 Task: In the  document reporting.txt, change border color to  'Brown' and border width to  '1' Select the first Column and fill it with the color  Light Orange
Action: Mouse moved to (273, 472)
Screenshot: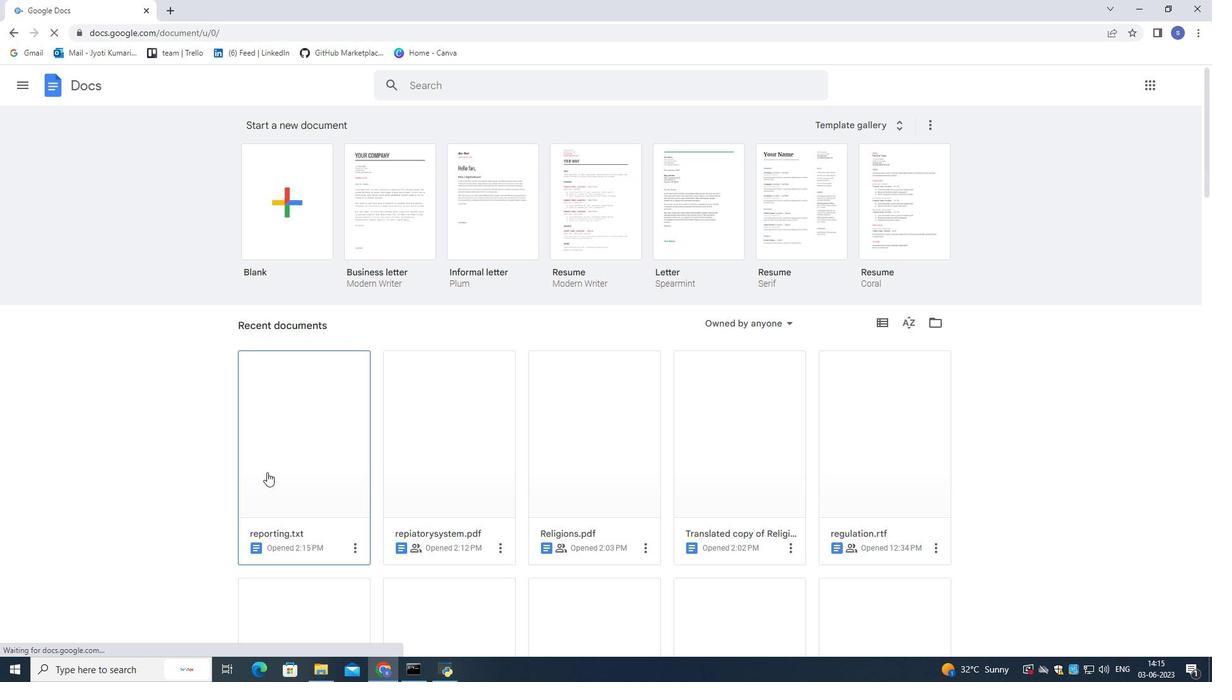 
Action: Mouse pressed left at (273, 472)
Screenshot: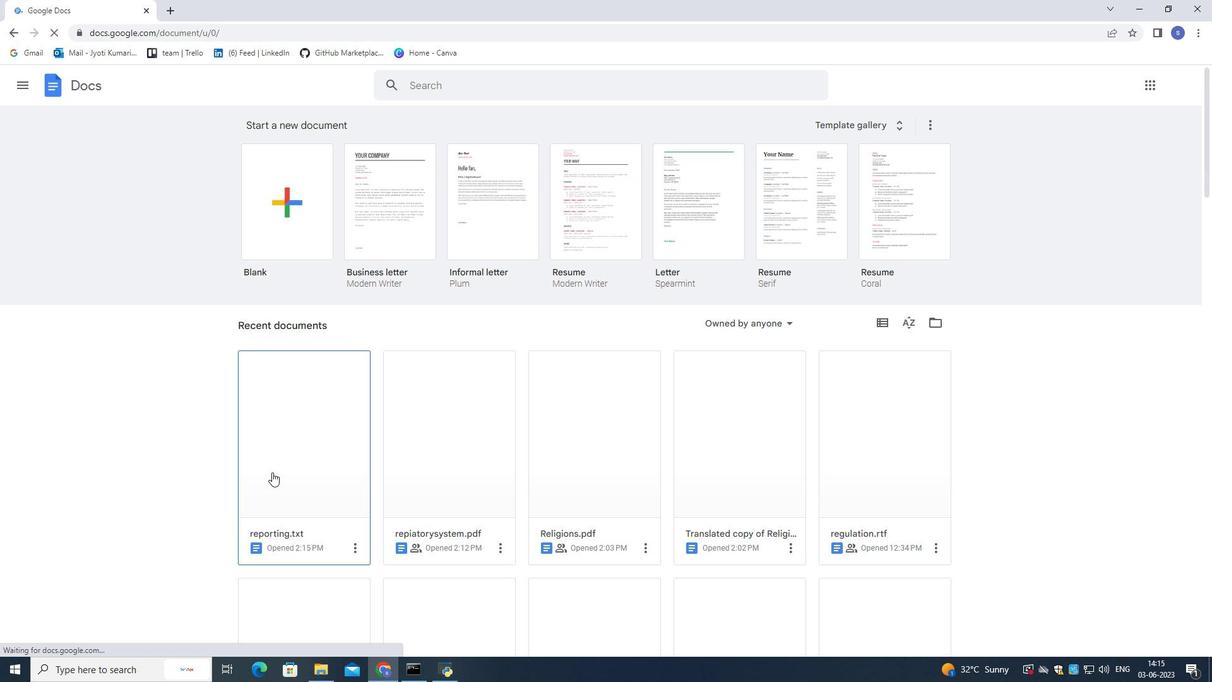 
Action: Mouse moved to (273, 472)
Screenshot: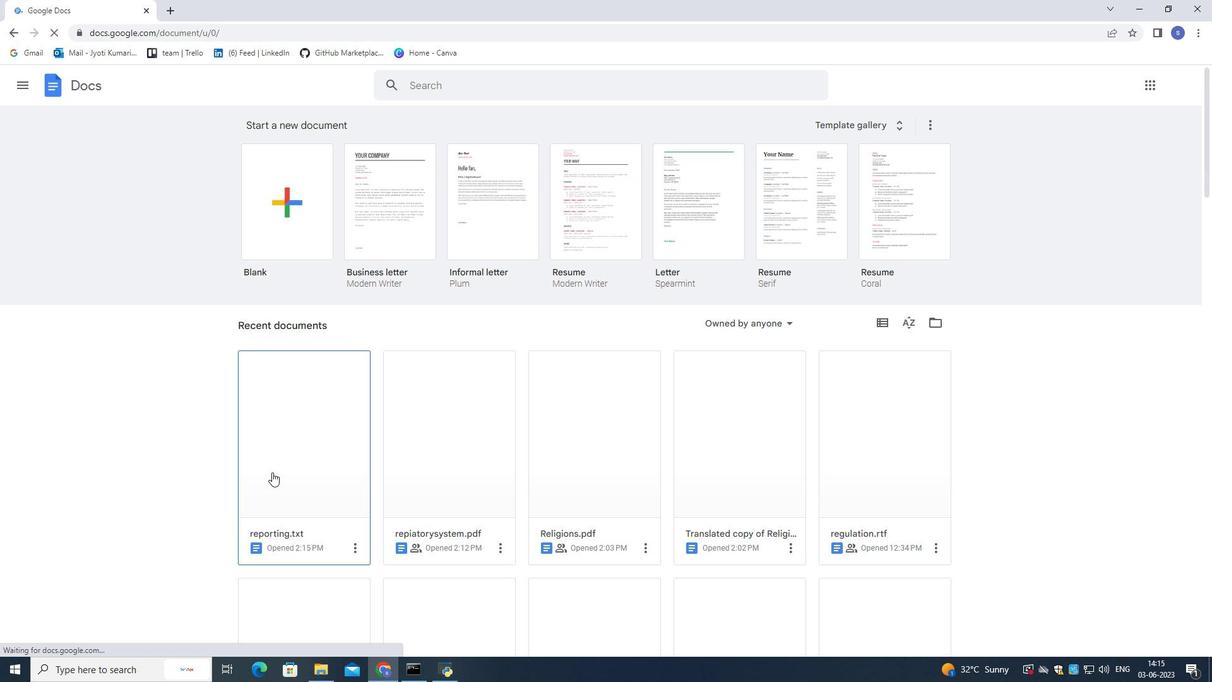 
Action: Mouse pressed left at (273, 472)
Screenshot: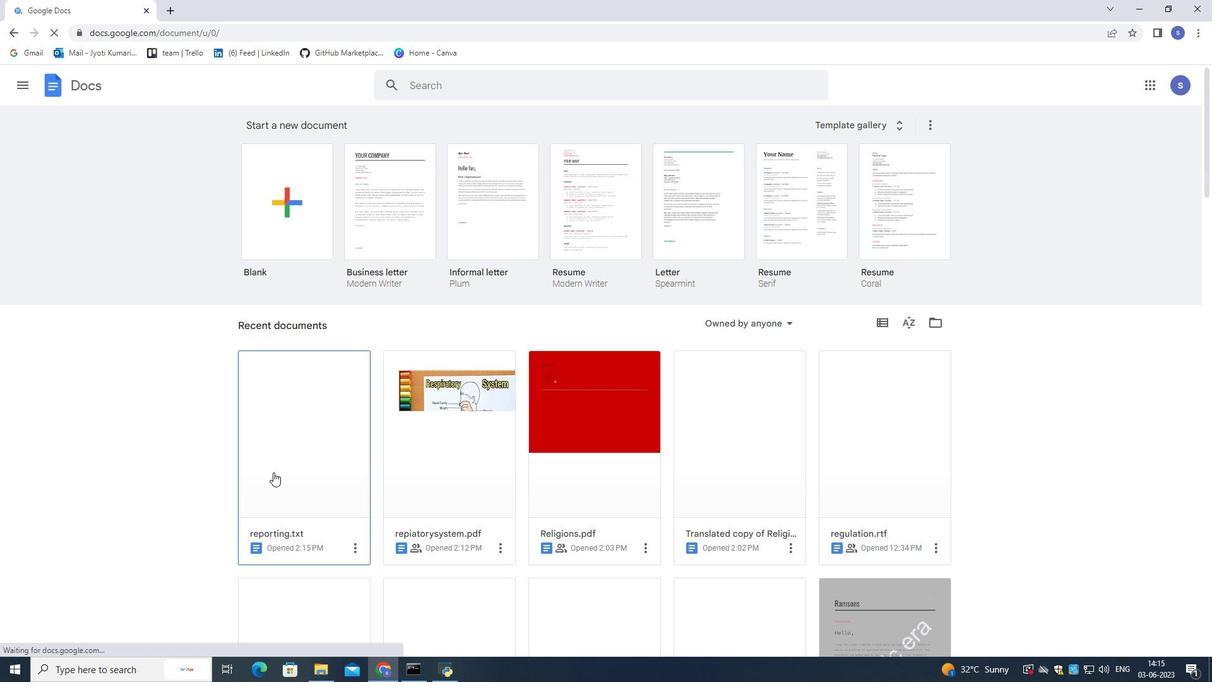 
Action: Mouse moved to (669, 302)
Screenshot: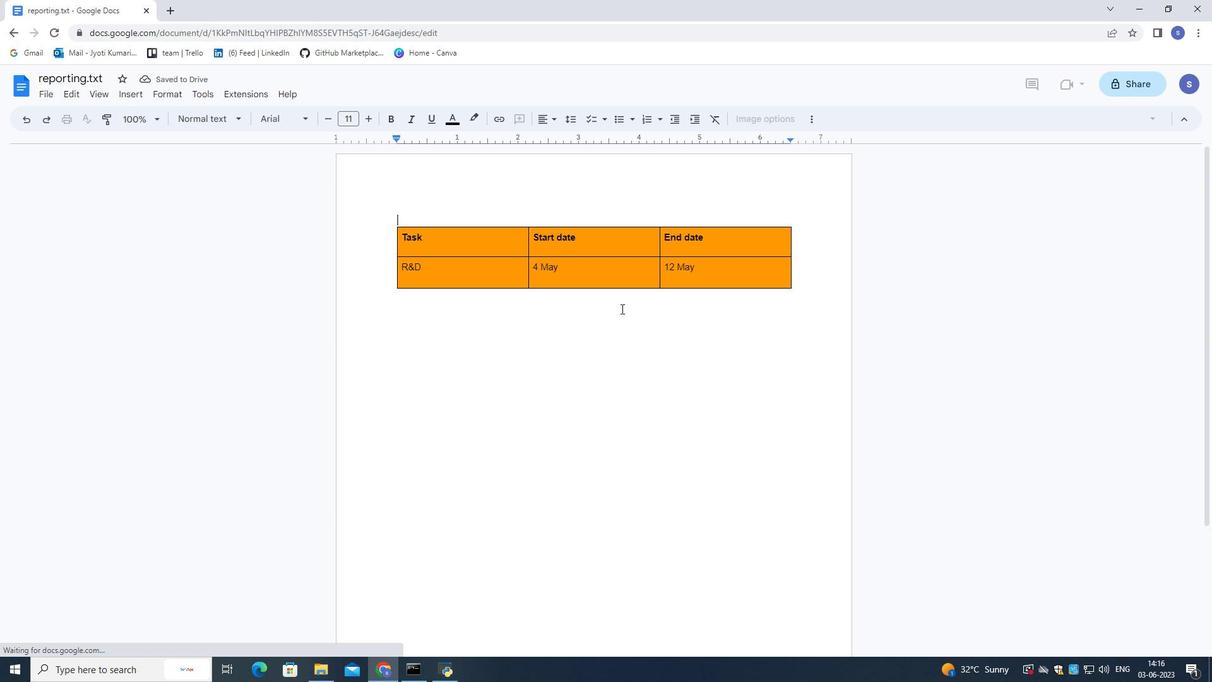 
Action: Mouse pressed left at (669, 302)
Screenshot: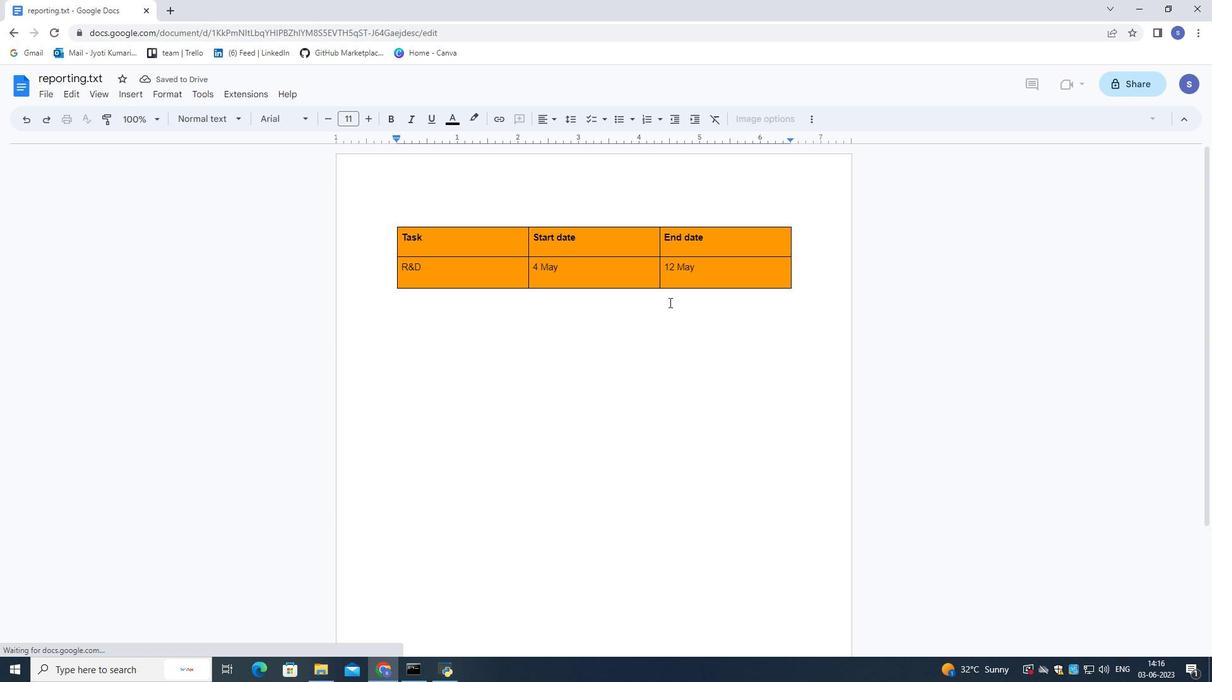 
Action: Mouse moved to (705, 281)
Screenshot: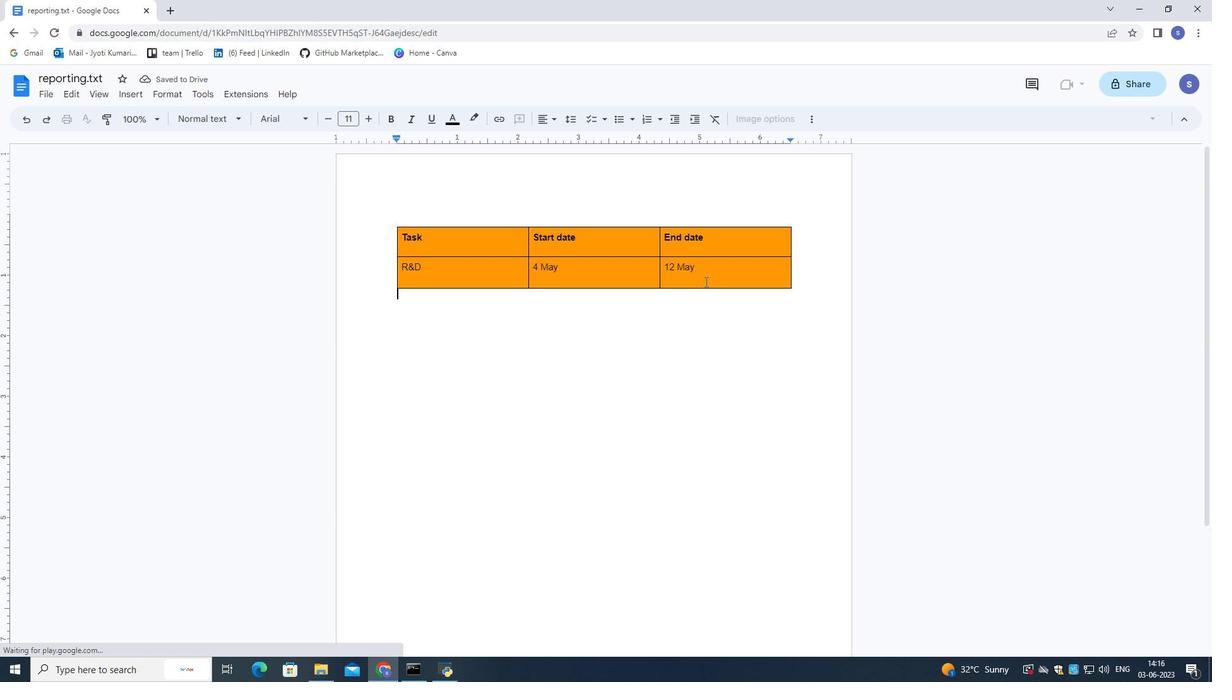 
Action: Mouse pressed left at (705, 281)
Screenshot: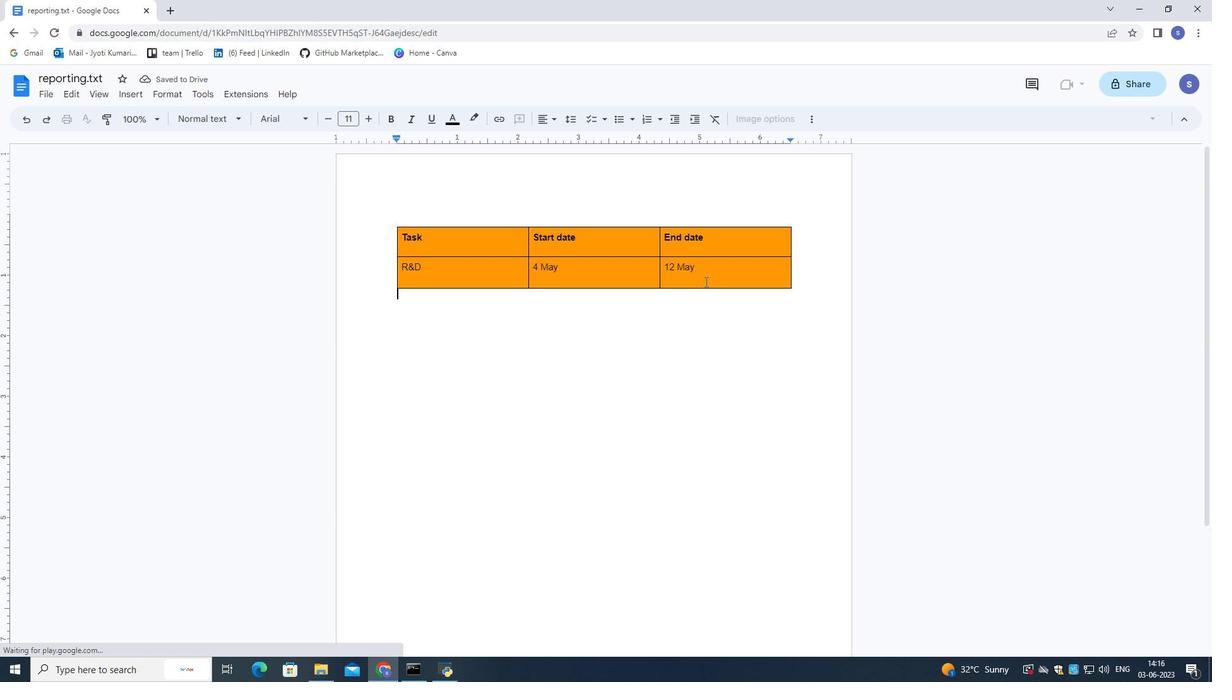 
Action: Mouse moved to (762, 118)
Screenshot: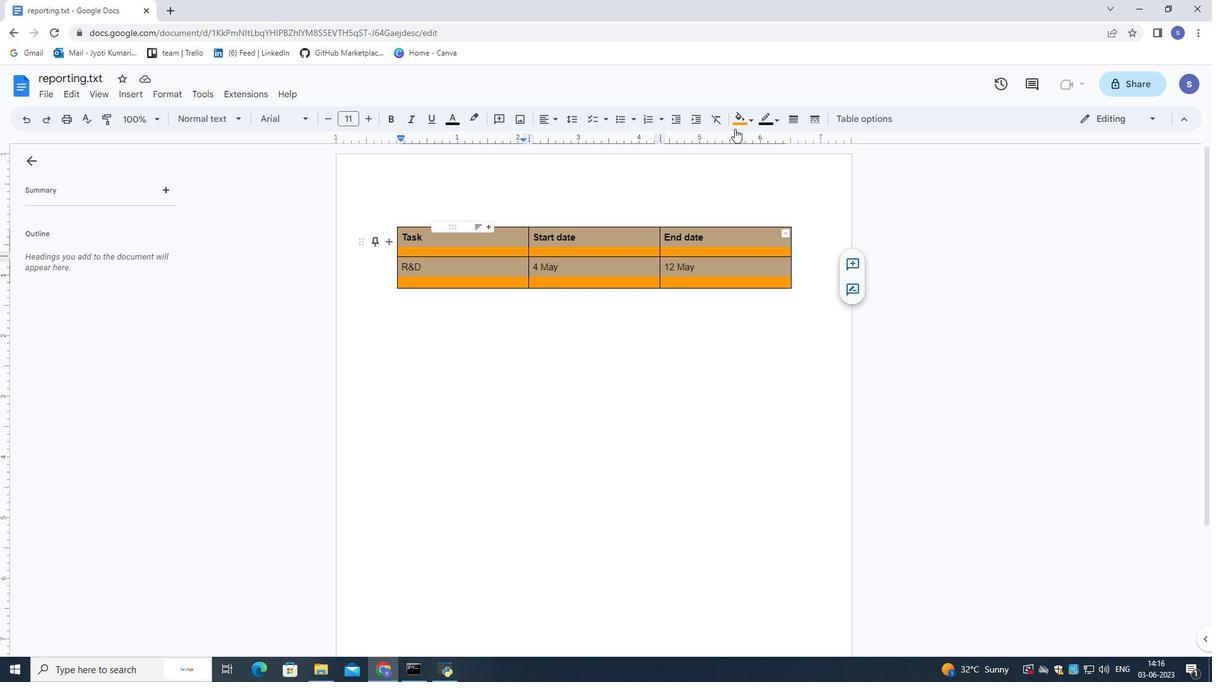 
Action: Mouse pressed left at (762, 118)
Screenshot: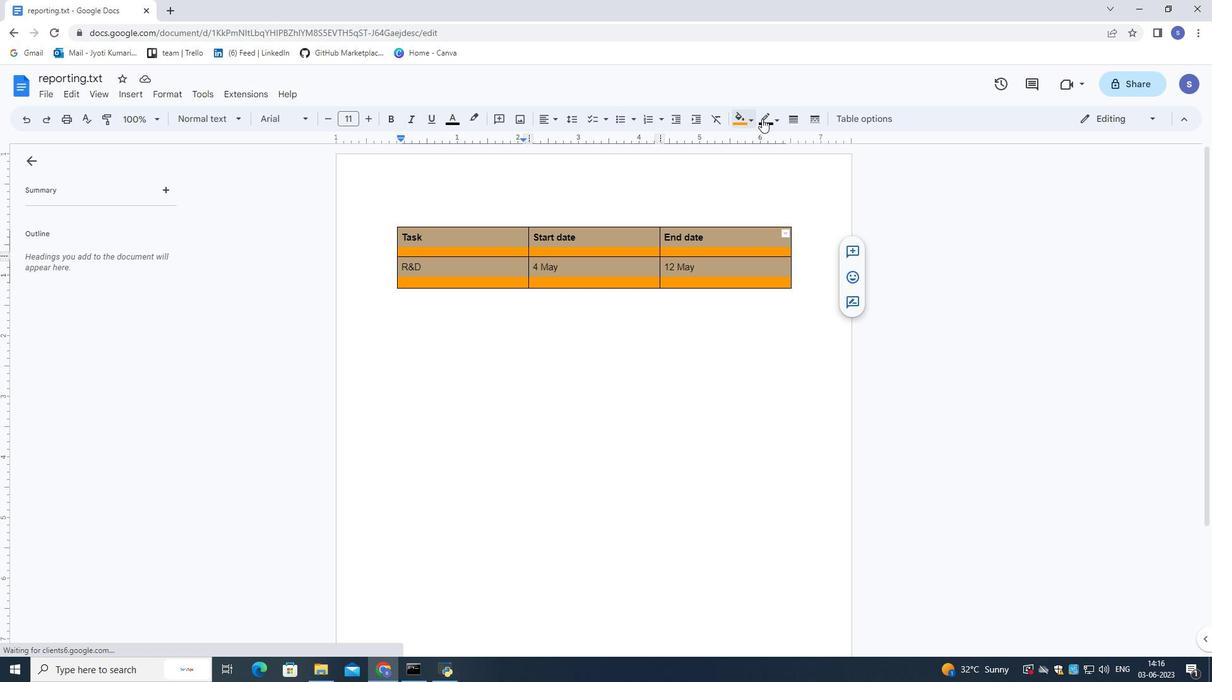
Action: Mouse moved to (793, 222)
Screenshot: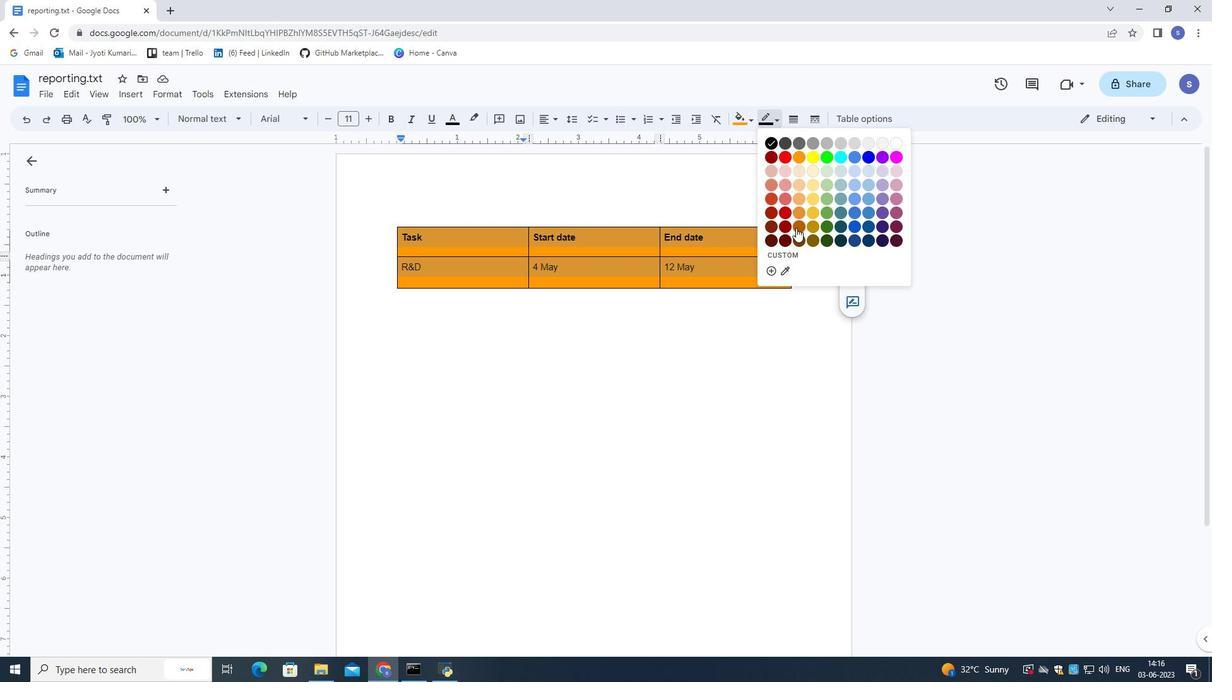 
Action: Mouse pressed left at (793, 222)
Screenshot: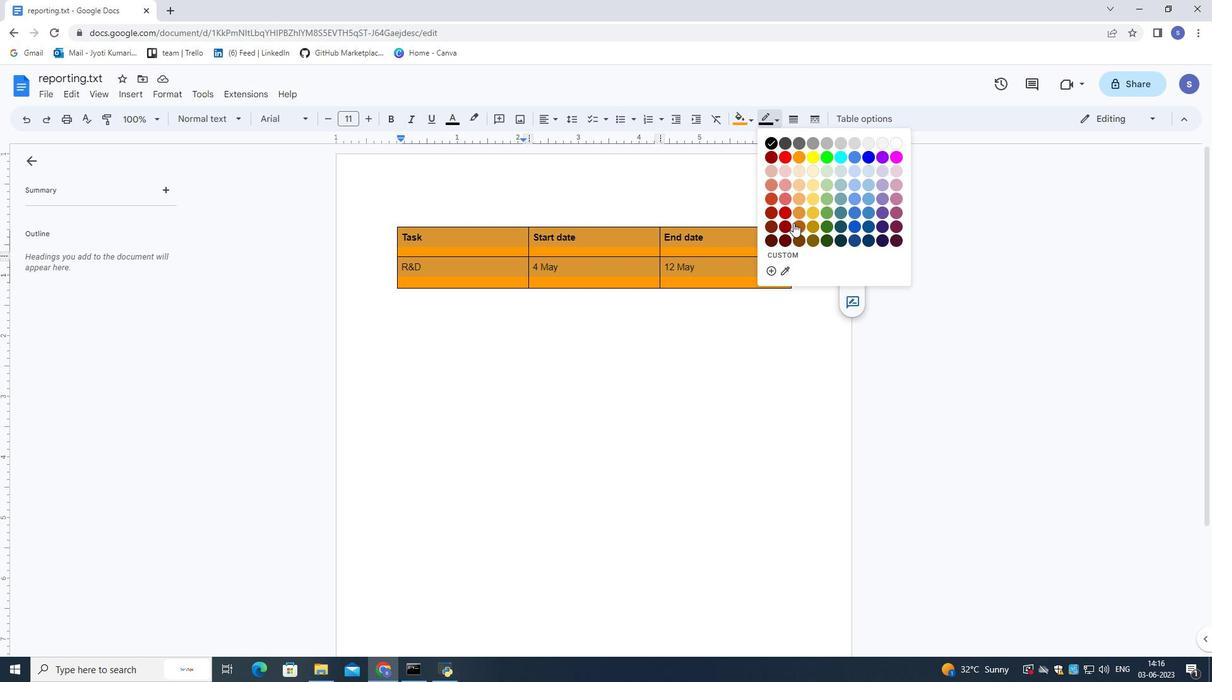 
Action: Mouse moved to (790, 124)
Screenshot: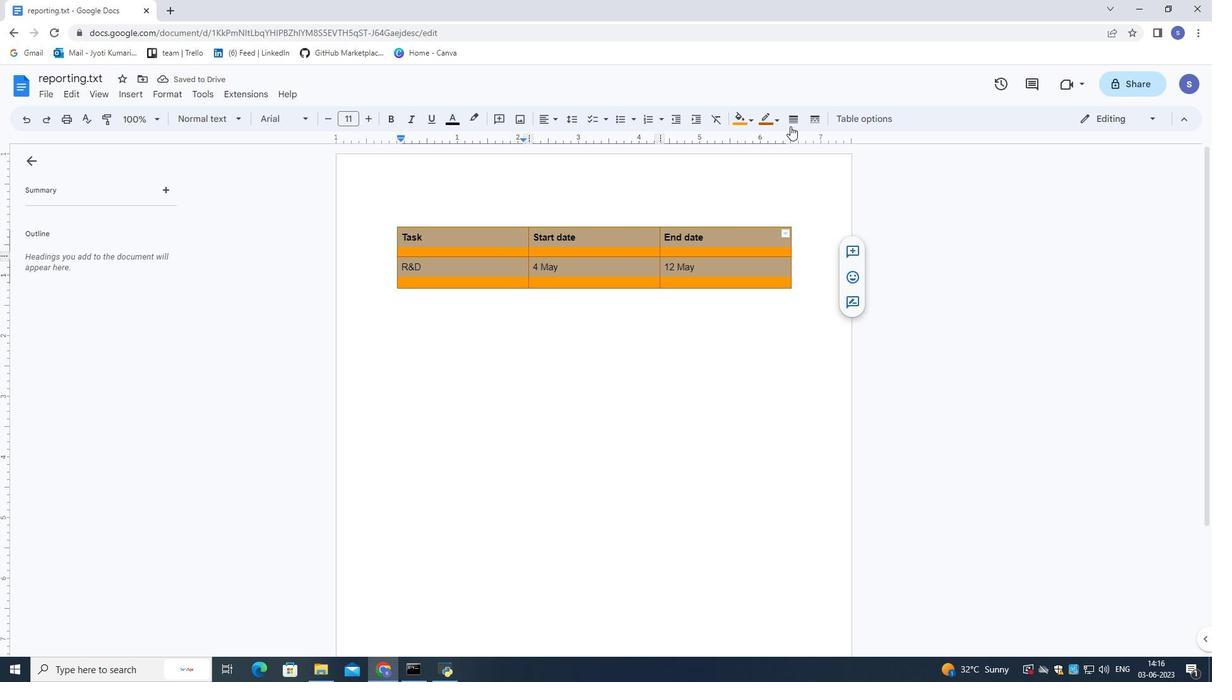 
Action: Mouse pressed left at (790, 124)
Screenshot: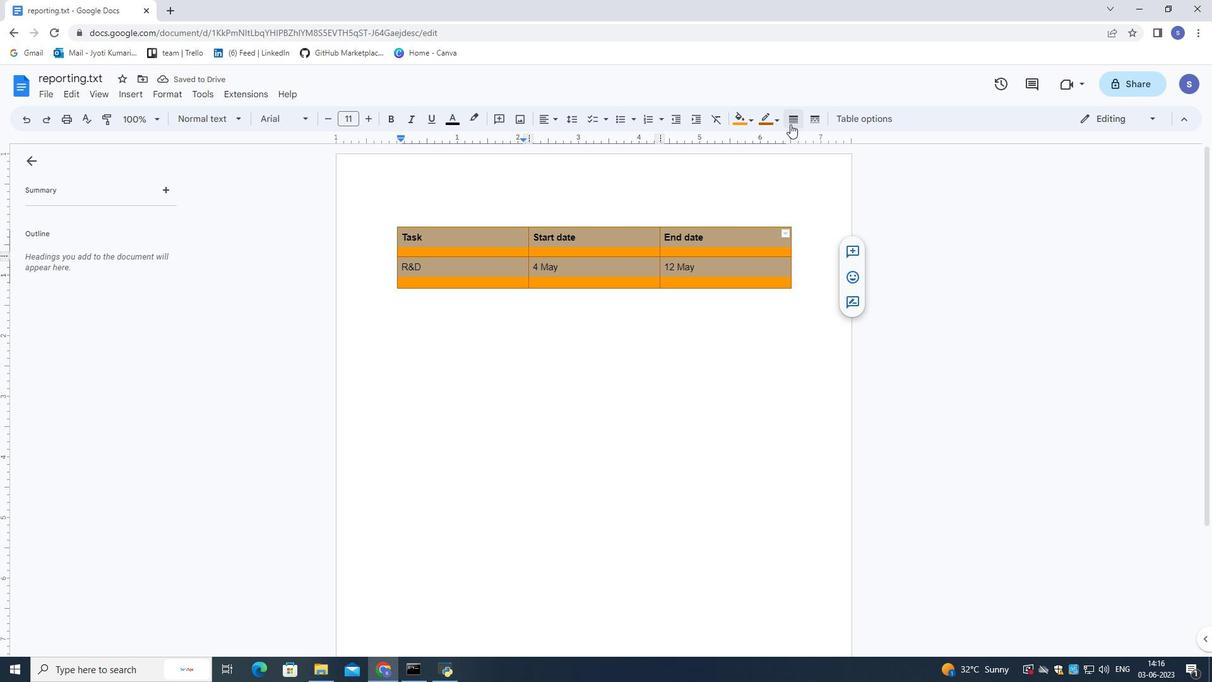 
Action: Mouse moved to (802, 200)
Screenshot: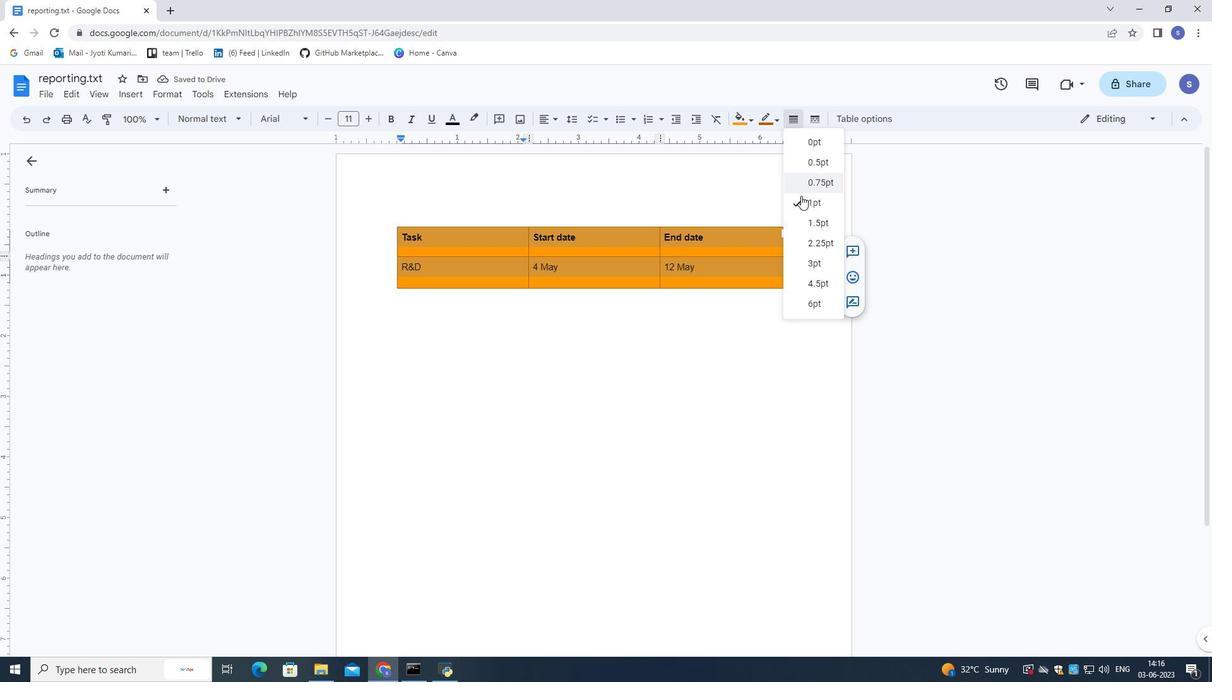 
Action: Mouse pressed left at (802, 200)
Screenshot: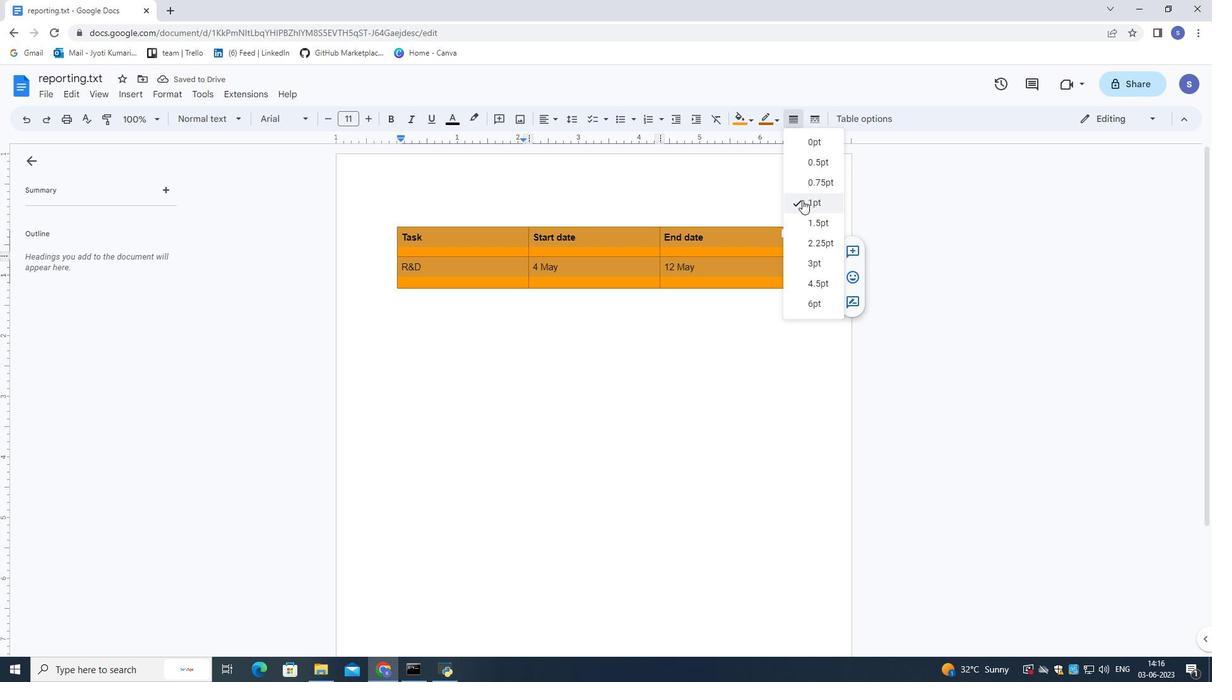 
Action: Mouse moved to (634, 366)
Screenshot: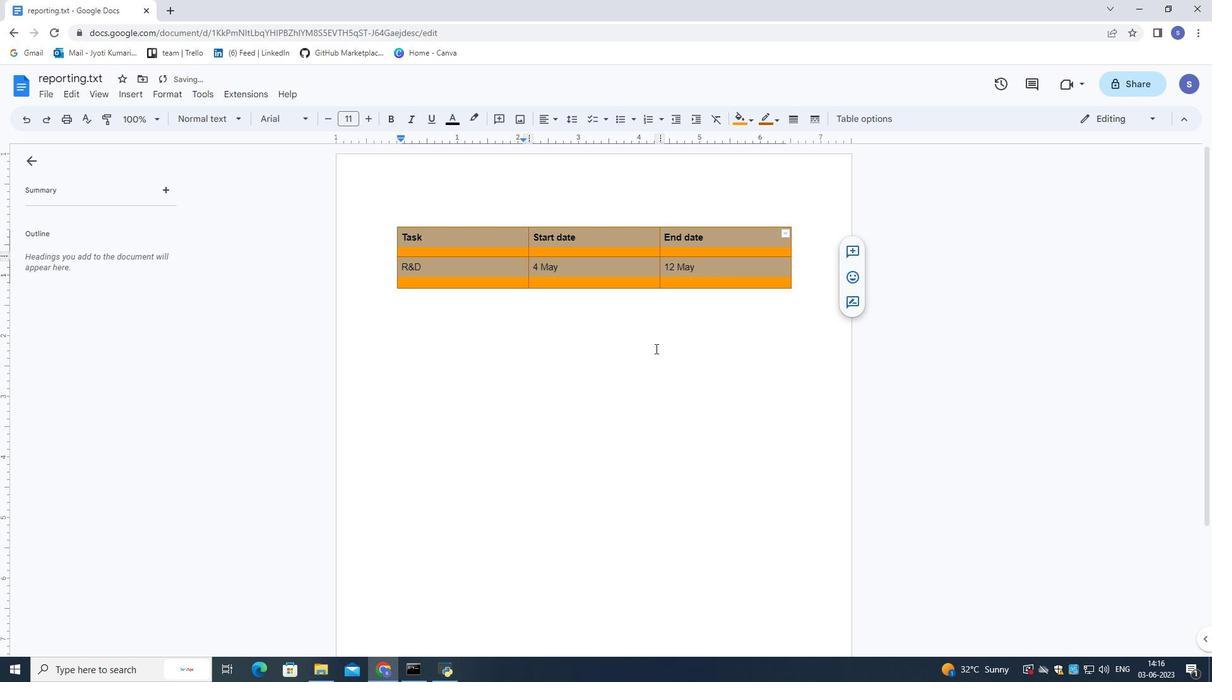 
Action: Mouse pressed left at (634, 366)
Screenshot: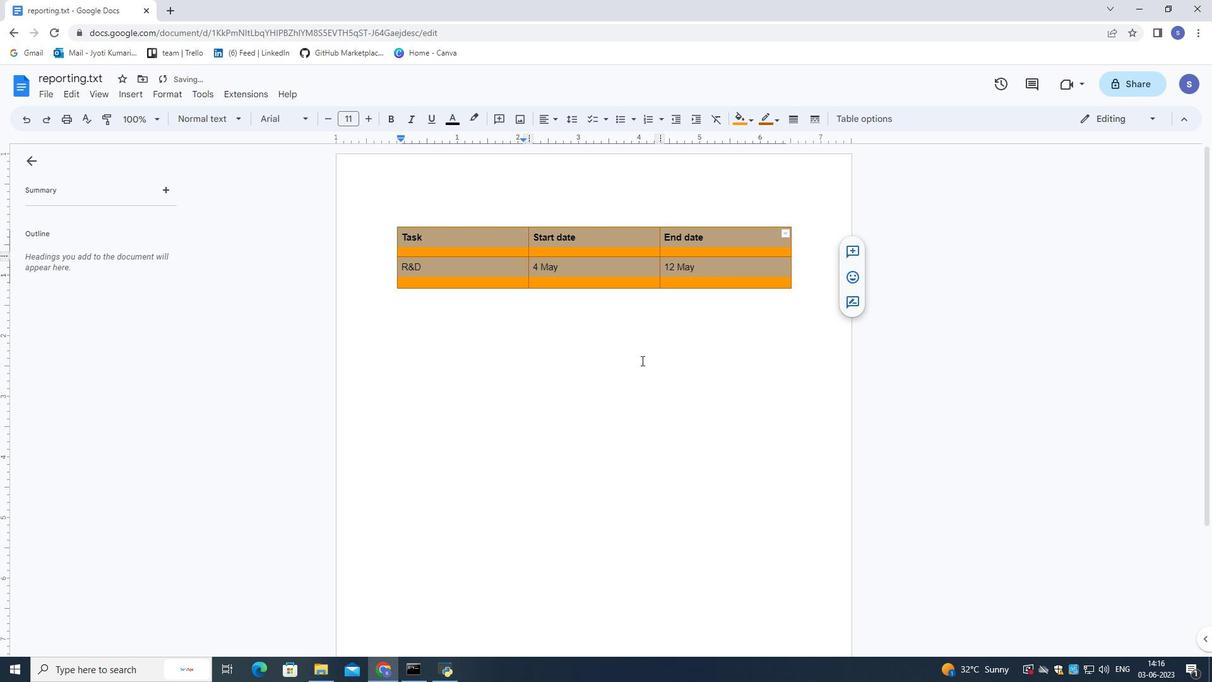 
Action: Mouse moved to (507, 272)
Screenshot: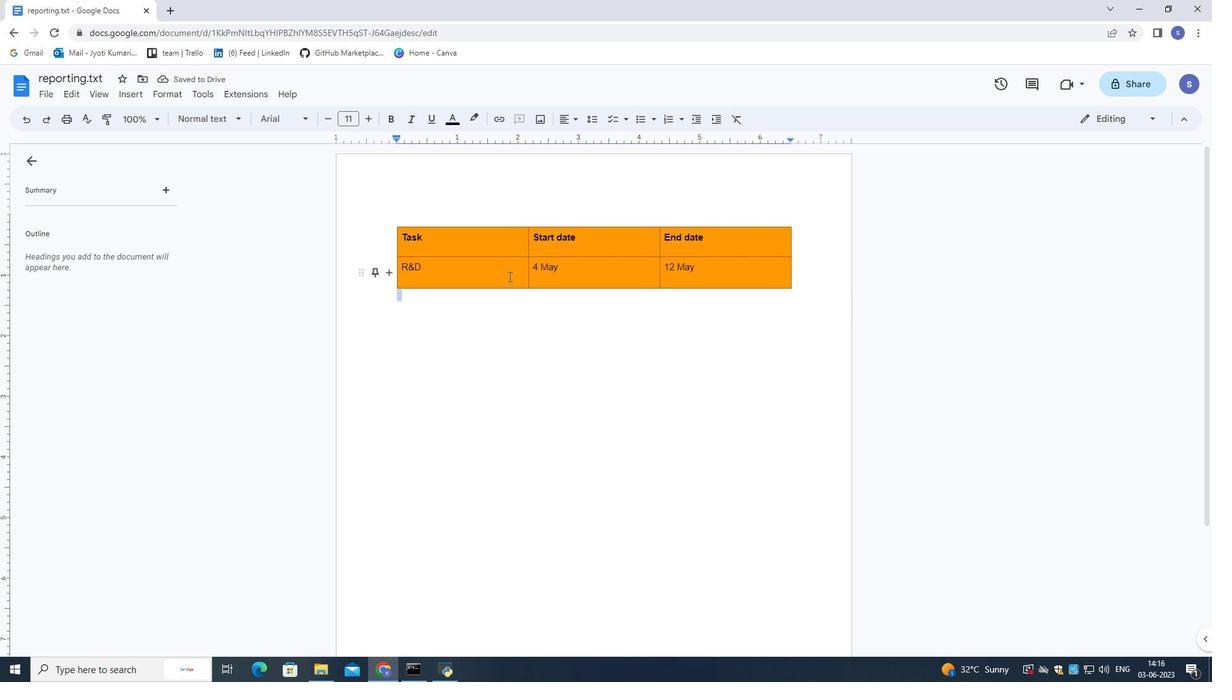 
Action: Mouse pressed left at (507, 272)
Screenshot: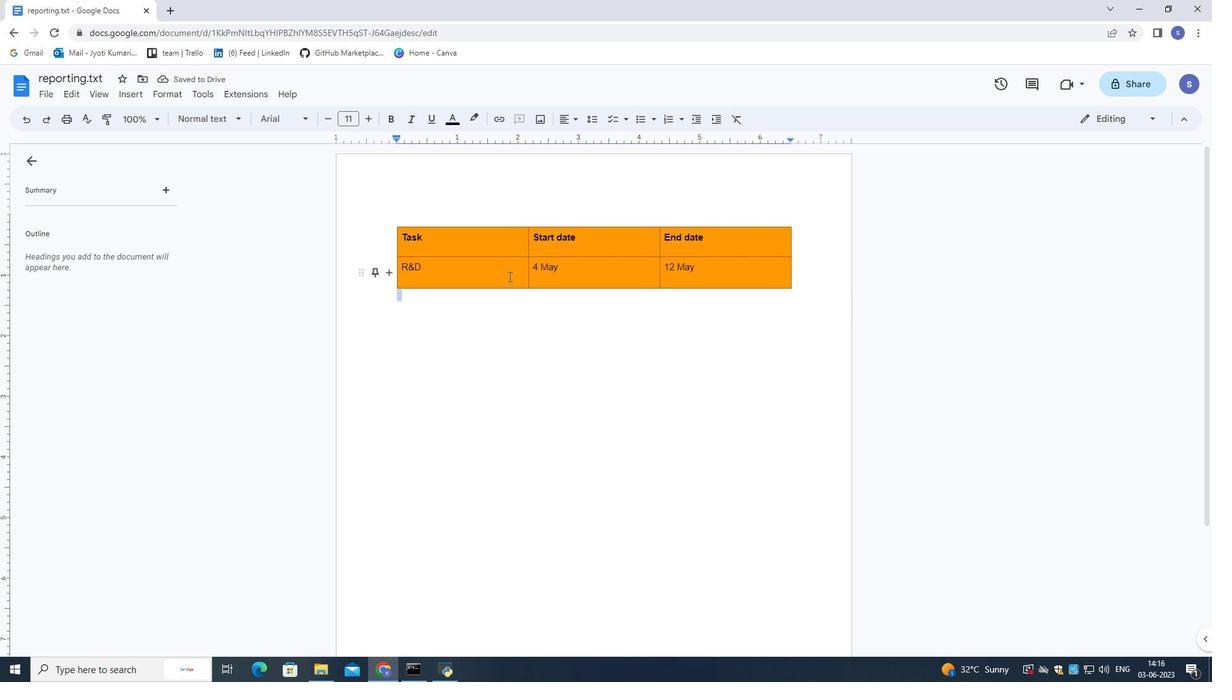 
Action: Mouse moved to (749, 118)
Screenshot: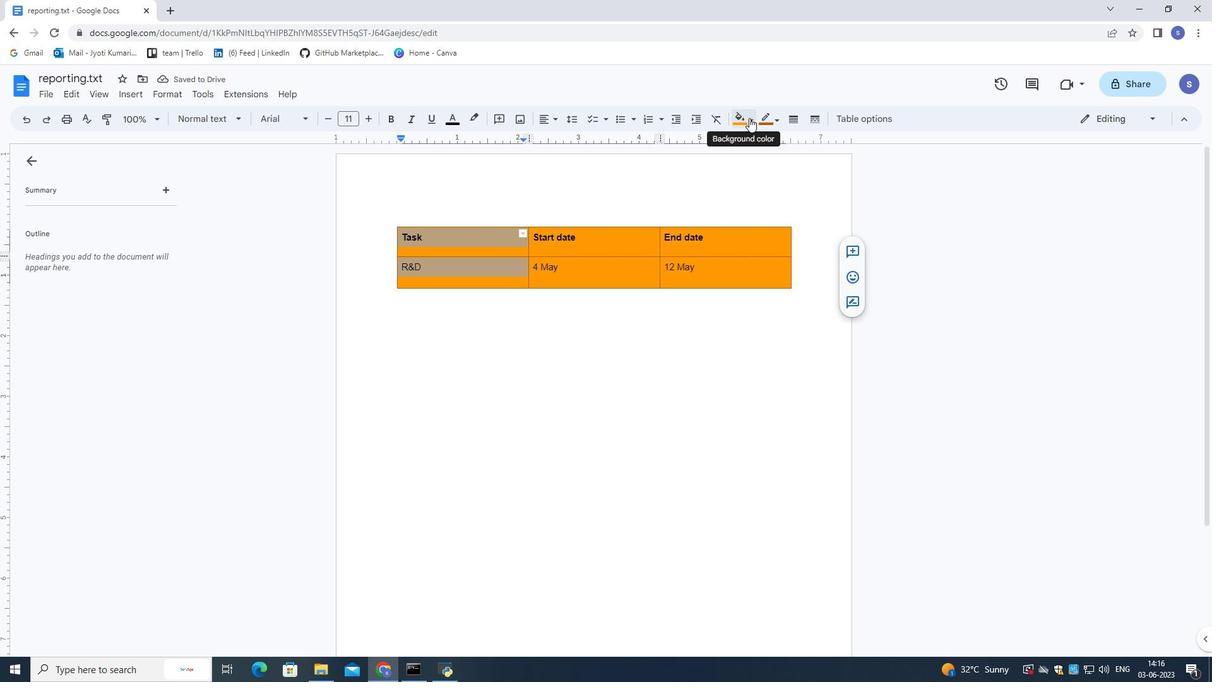 
Action: Mouse pressed left at (749, 118)
Screenshot: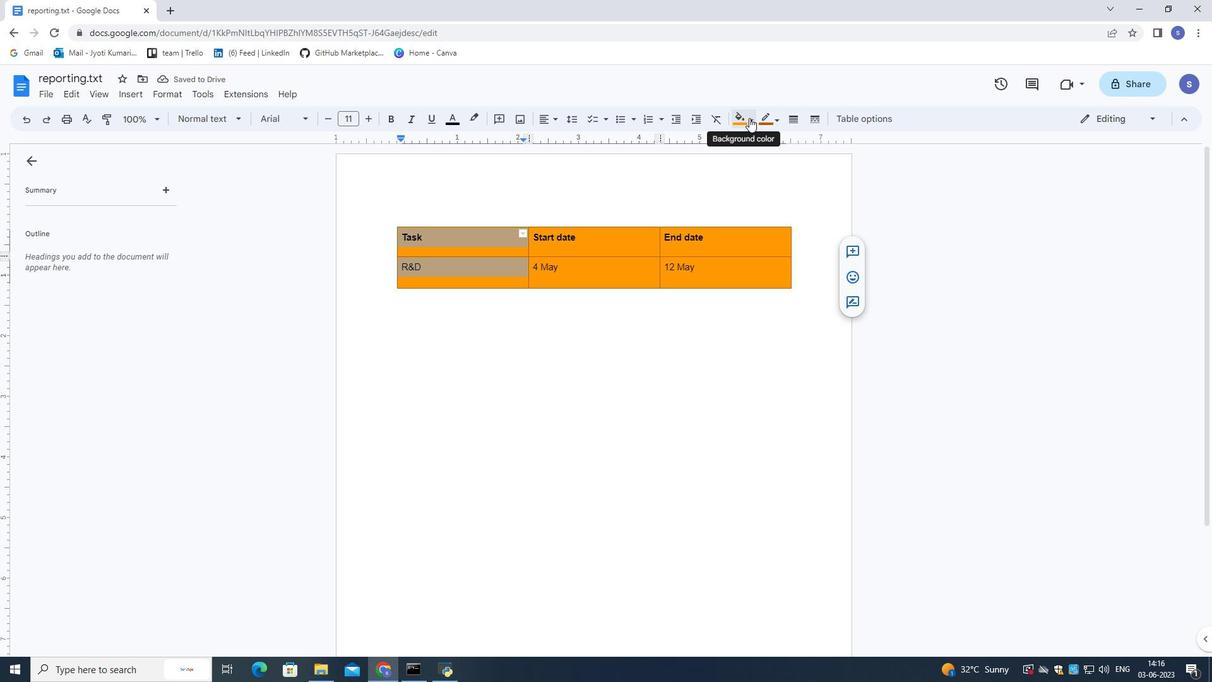 
Action: Mouse moved to (771, 221)
Screenshot: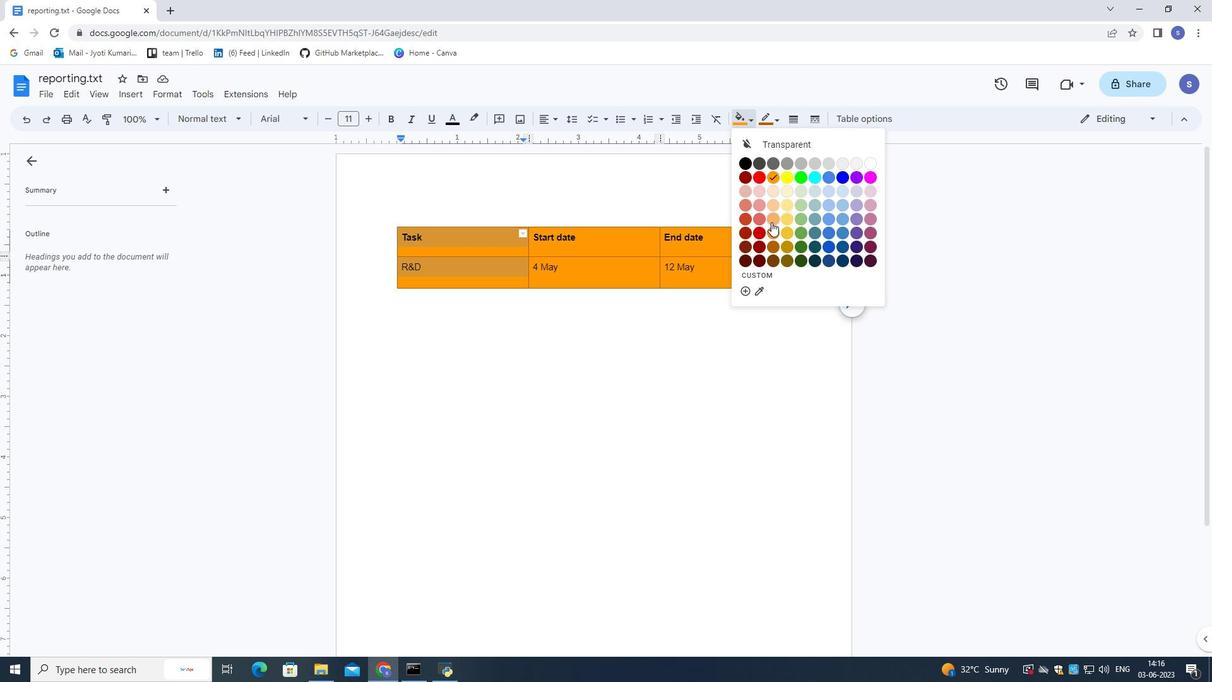 
Action: Mouse pressed left at (771, 221)
Screenshot: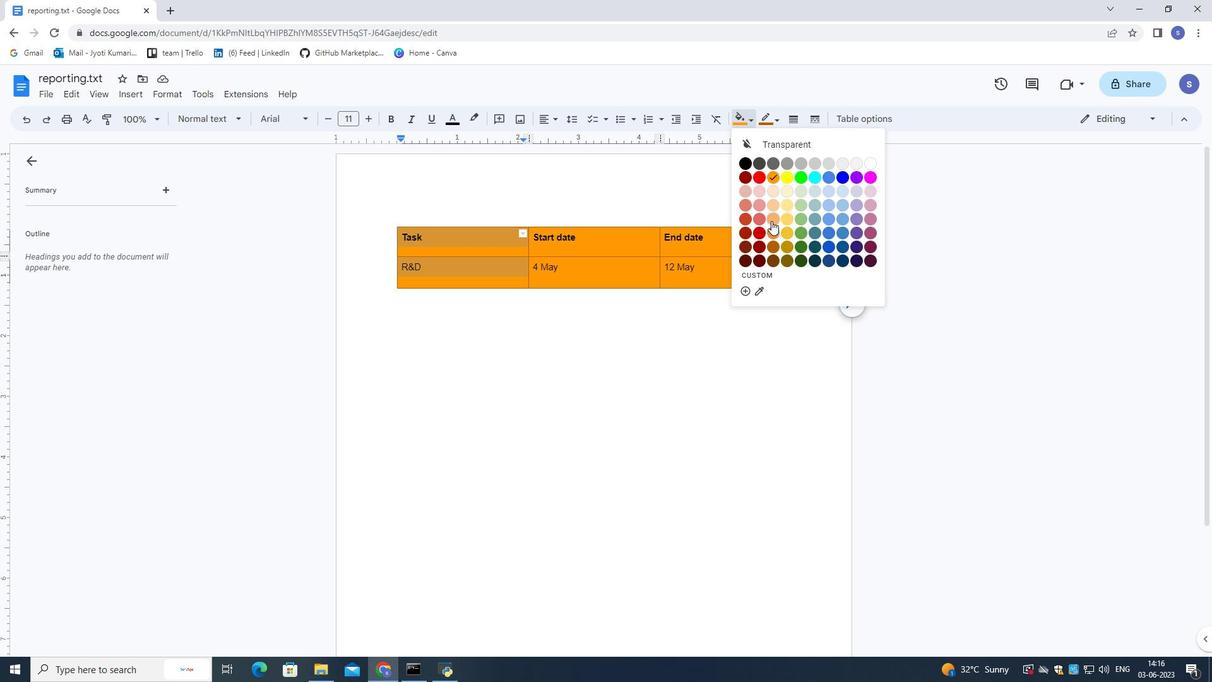 
Action: Mouse moved to (747, 217)
Screenshot: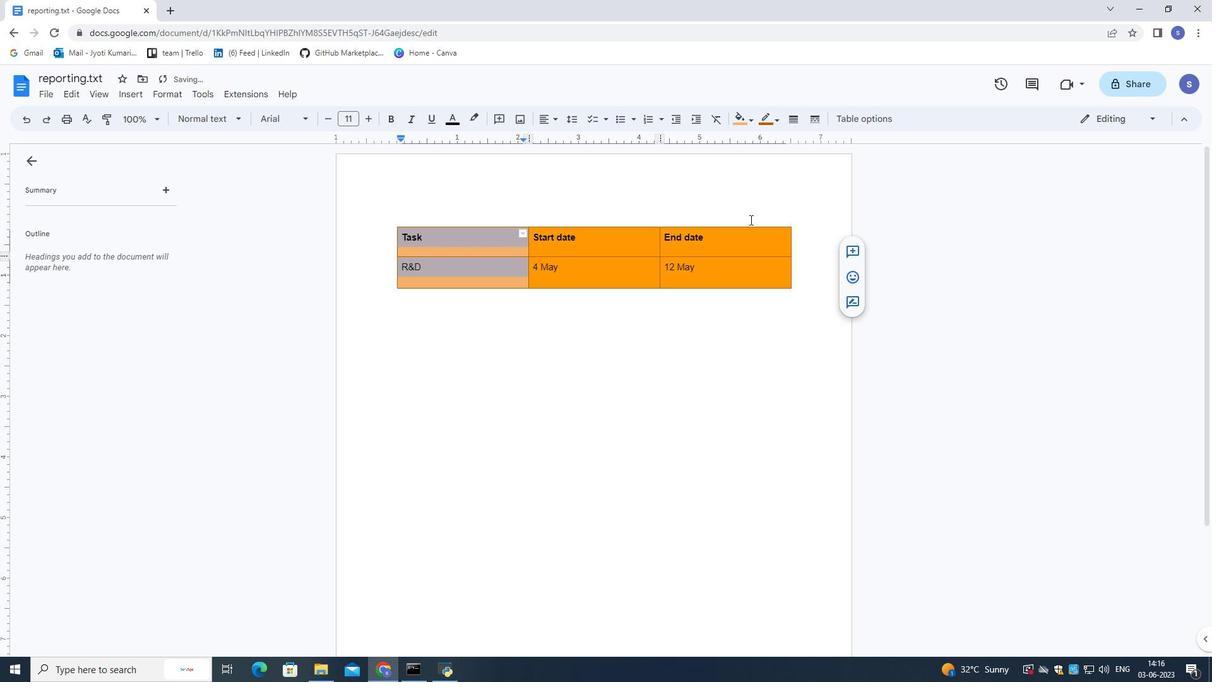 
Action: Mouse pressed left at (747, 217)
Screenshot: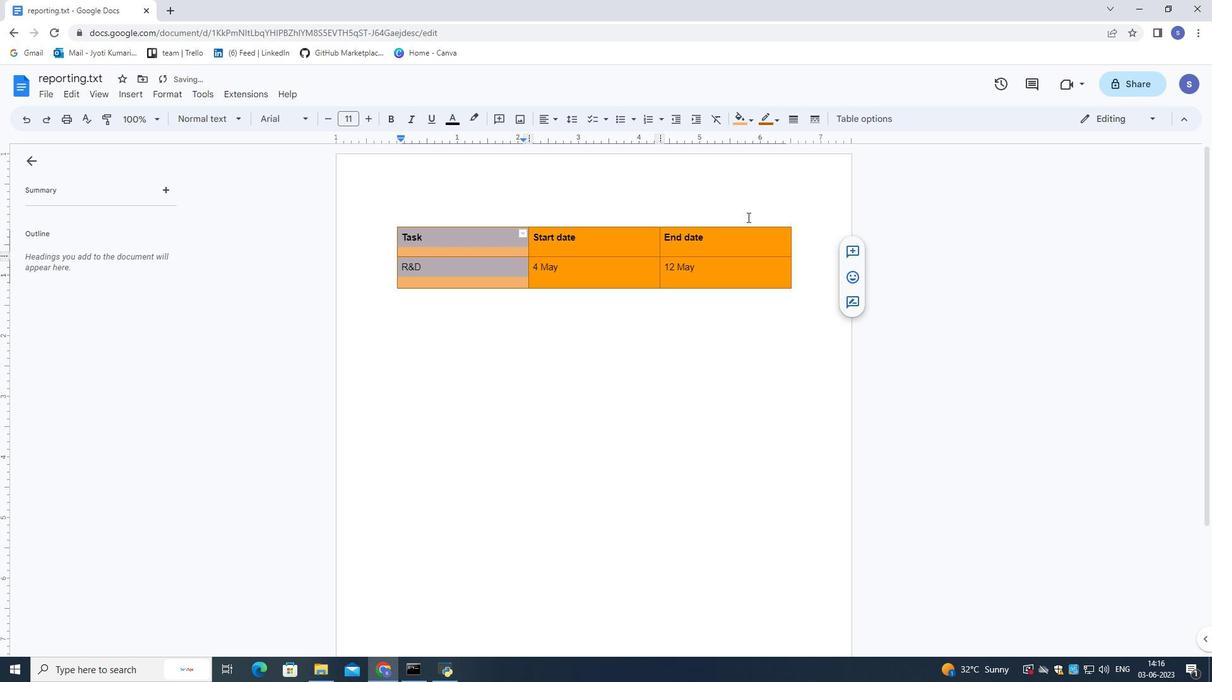
Action: Mouse moved to (738, 215)
Screenshot: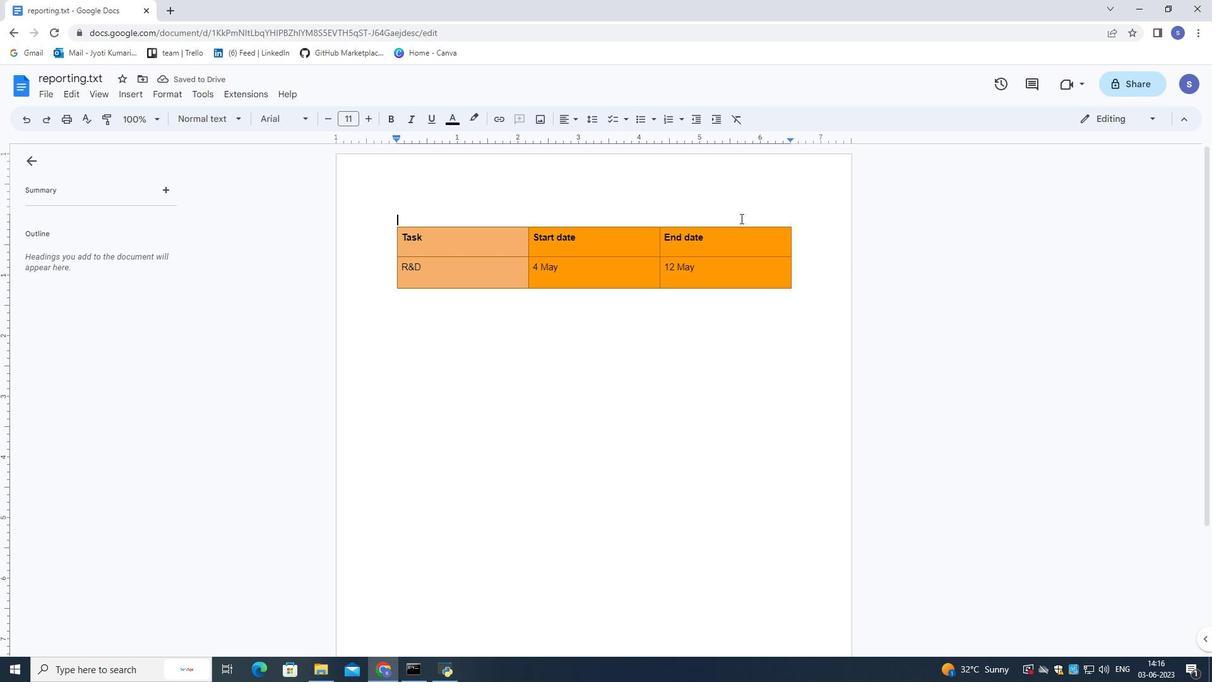 
